 Task: Add a condition where "Priority Less than -" in pending tickets.
Action: Mouse moved to (127, 415)
Screenshot: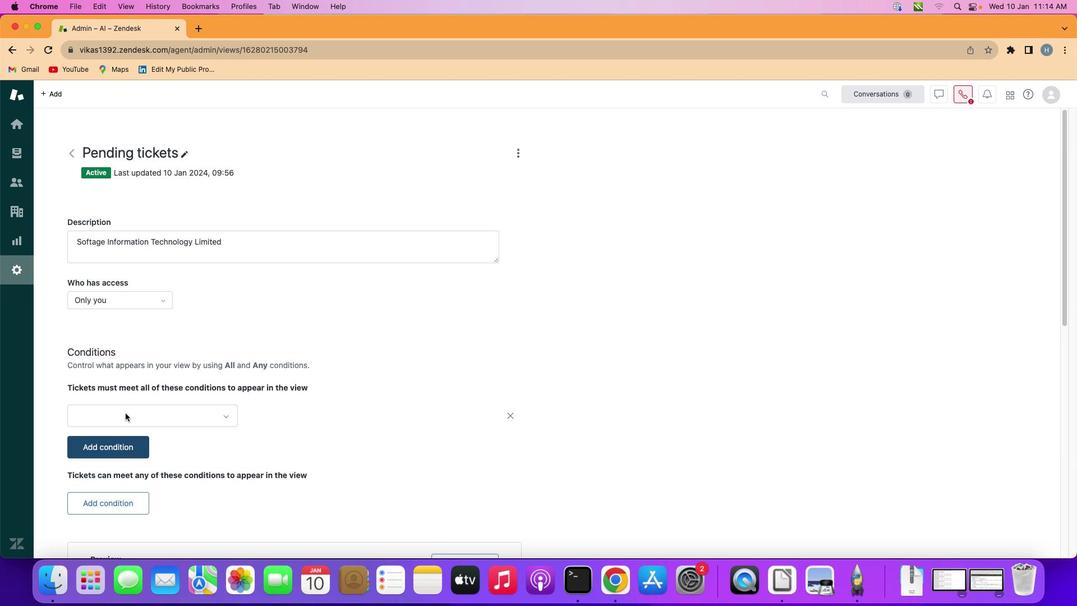 
Action: Mouse pressed left at (127, 415)
Screenshot: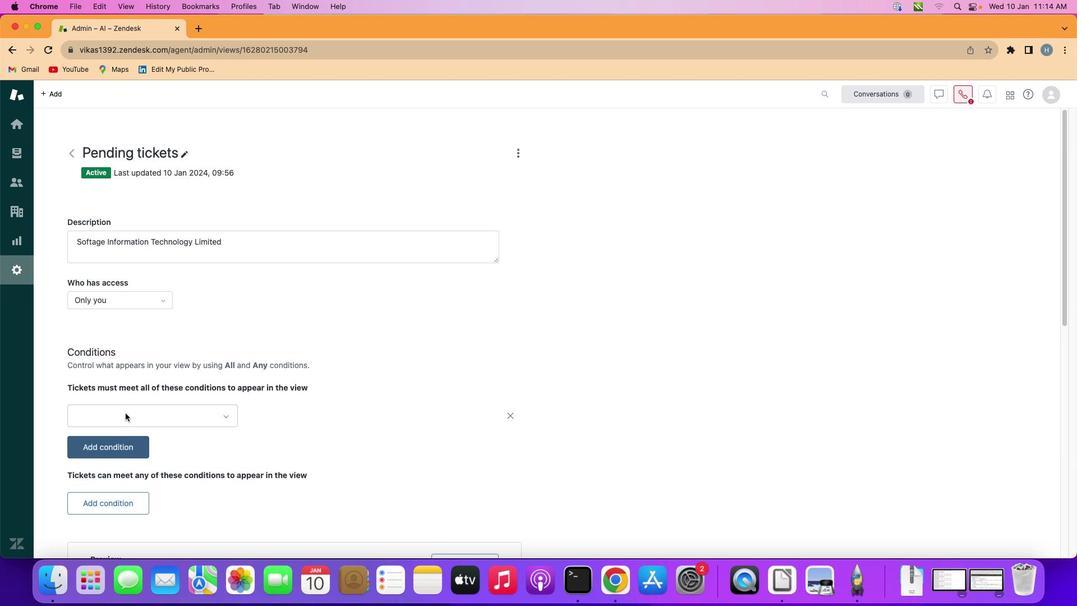 
Action: Mouse moved to (159, 416)
Screenshot: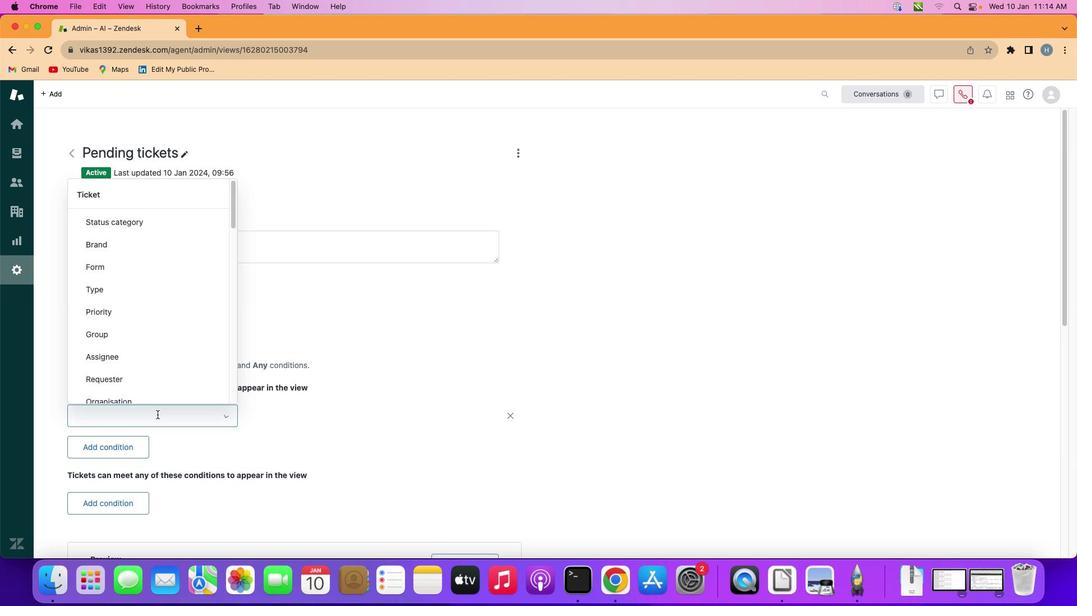 
Action: Mouse pressed left at (159, 416)
Screenshot: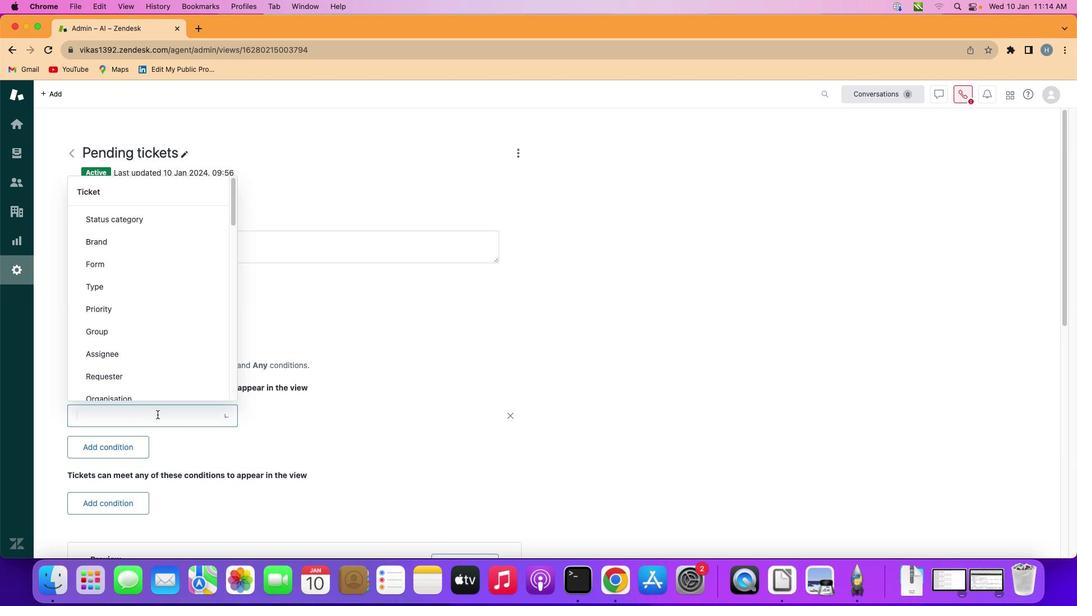 
Action: Mouse moved to (177, 314)
Screenshot: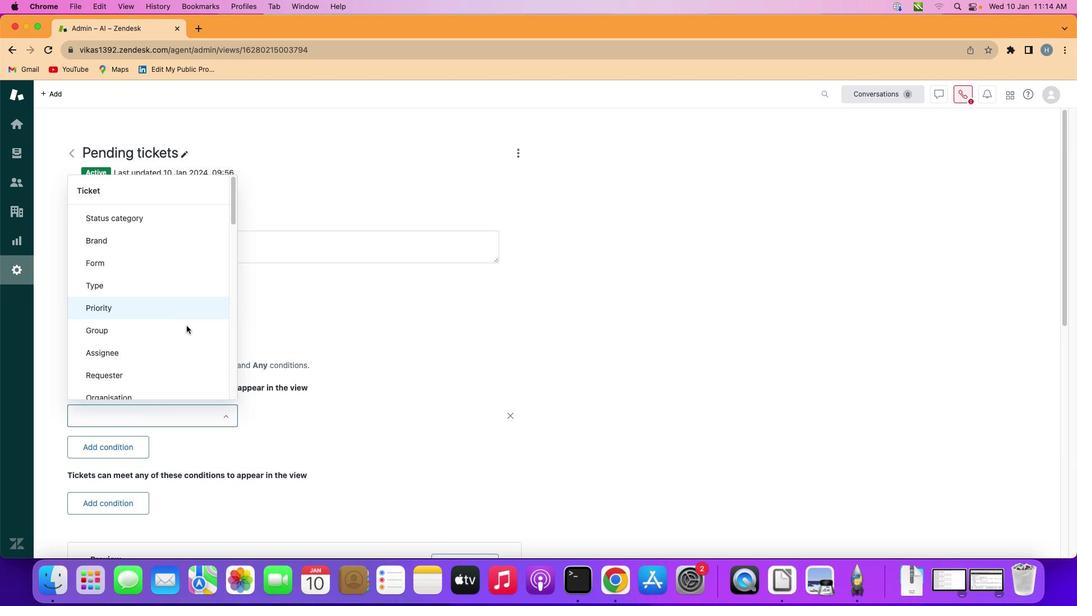 
Action: Mouse pressed left at (177, 314)
Screenshot: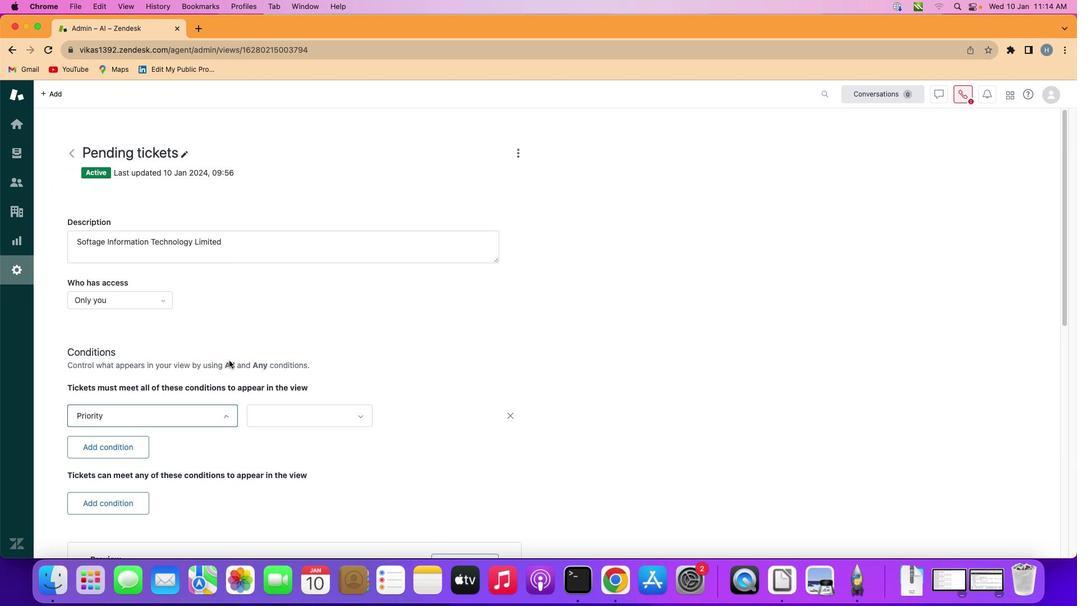 
Action: Mouse moved to (313, 416)
Screenshot: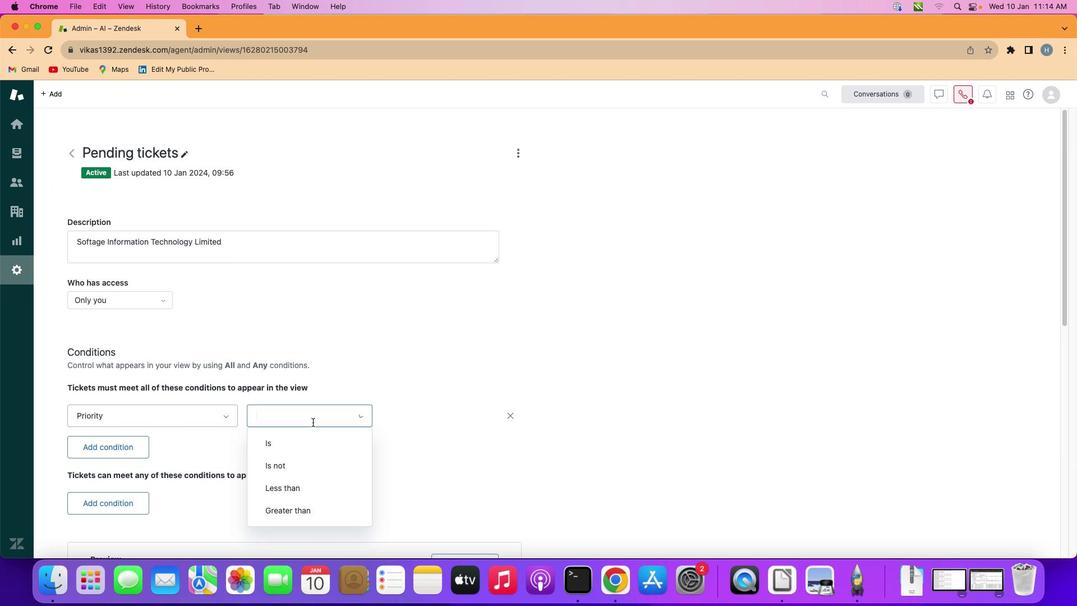 
Action: Mouse pressed left at (313, 416)
Screenshot: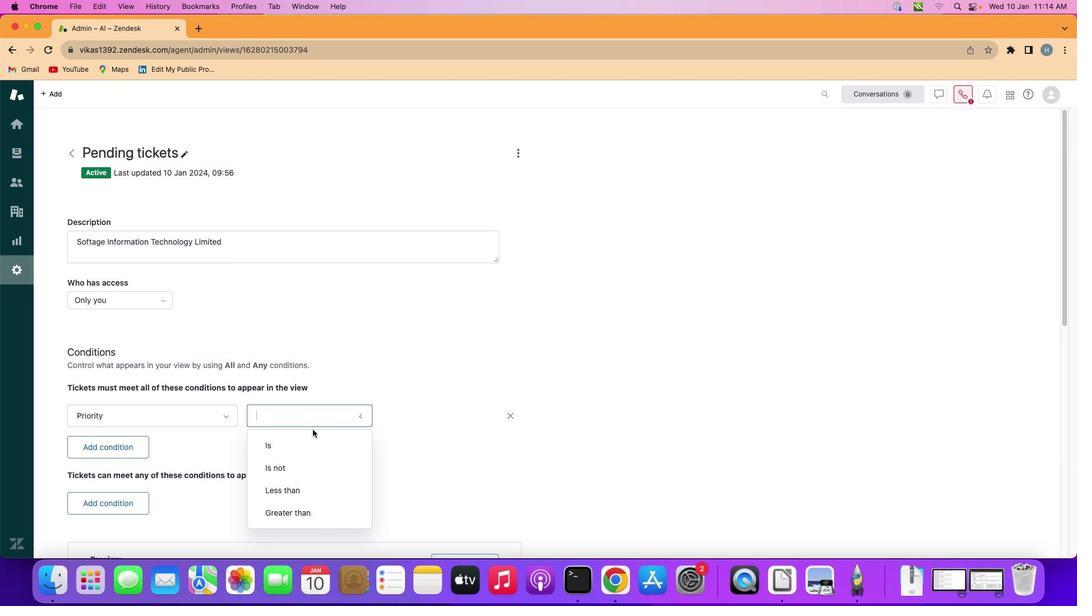 
Action: Mouse moved to (313, 484)
Screenshot: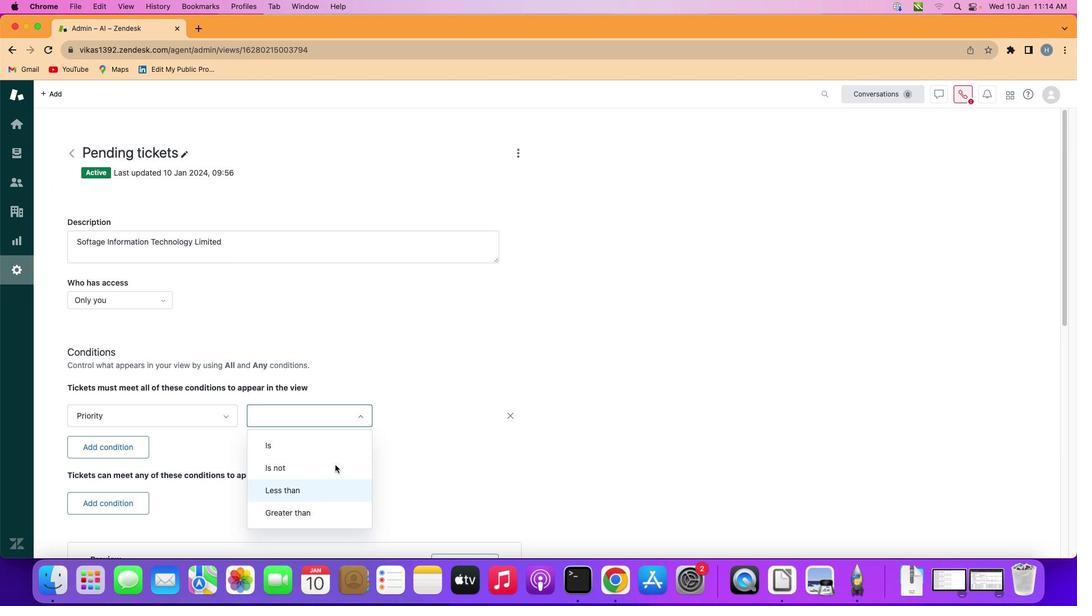 
Action: Mouse pressed left at (313, 484)
Screenshot: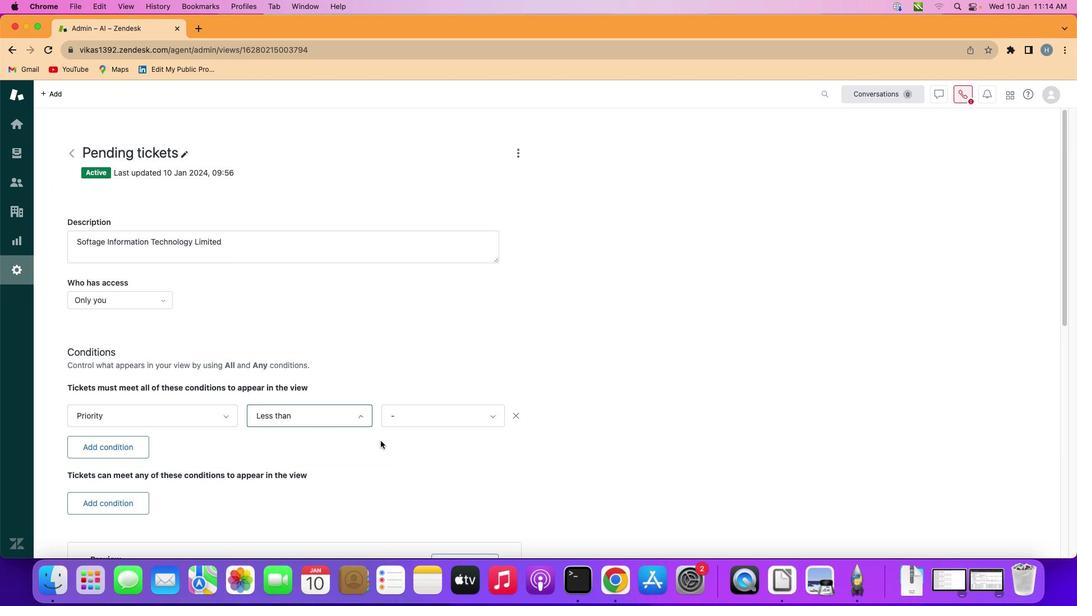 
Action: Mouse moved to (443, 418)
Screenshot: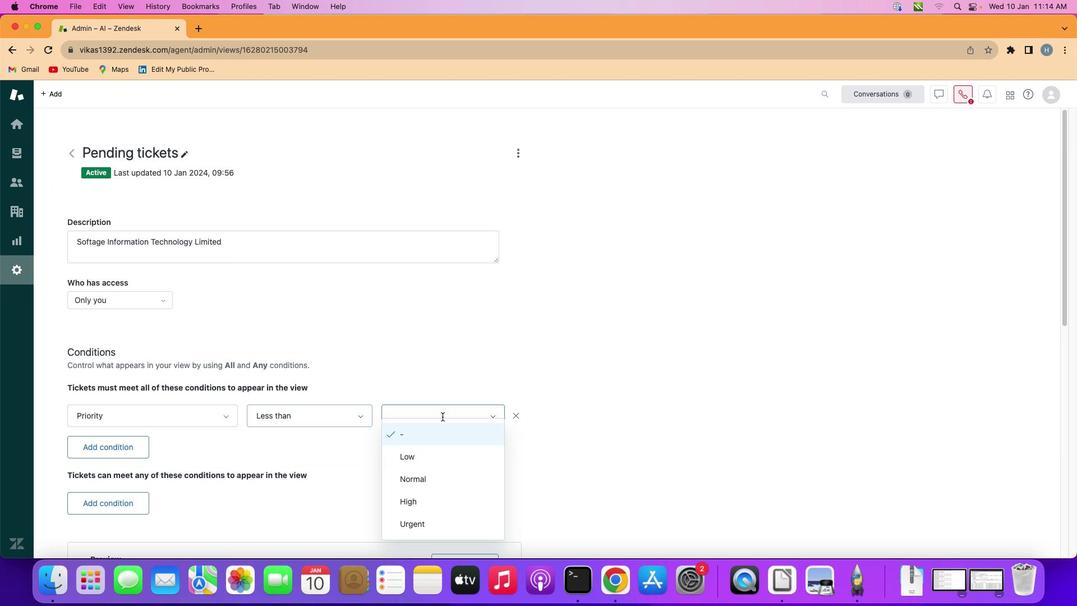 
Action: Mouse pressed left at (443, 418)
Screenshot: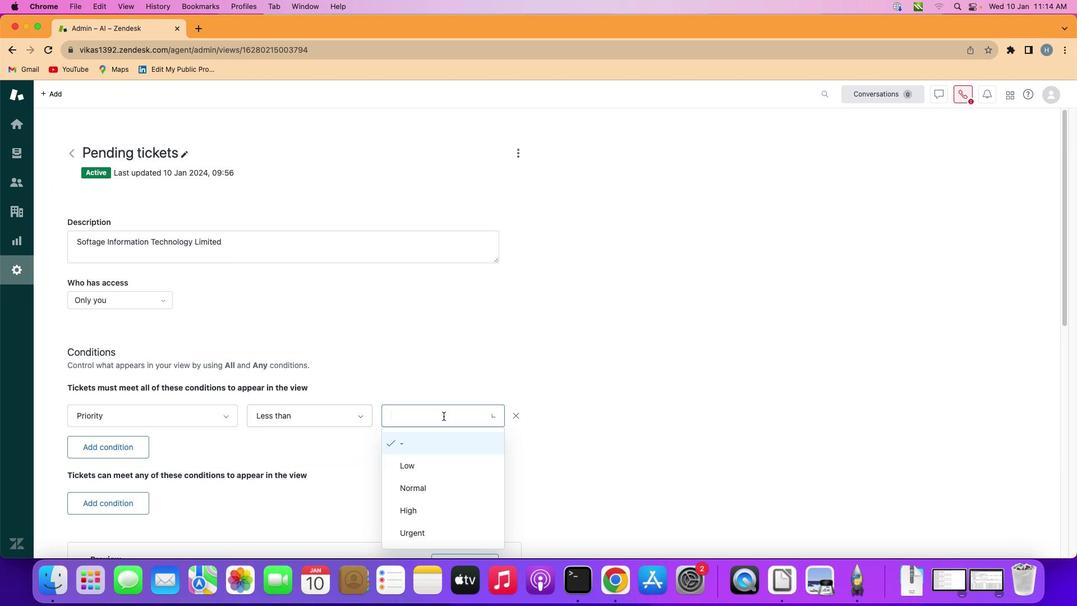 
Action: Mouse moved to (444, 449)
Screenshot: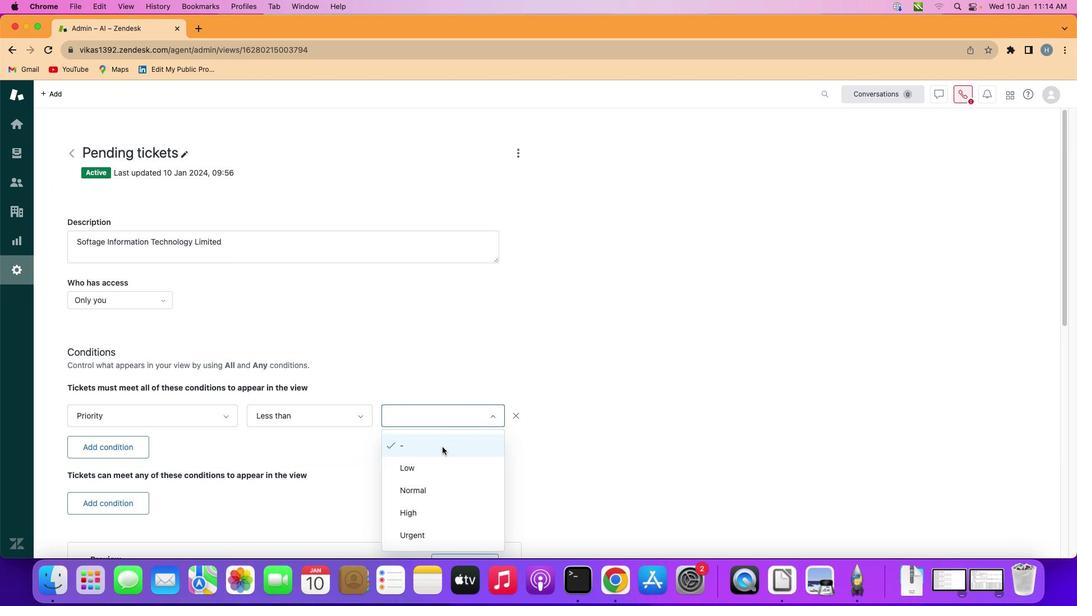
Action: Mouse pressed left at (444, 449)
Screenshot: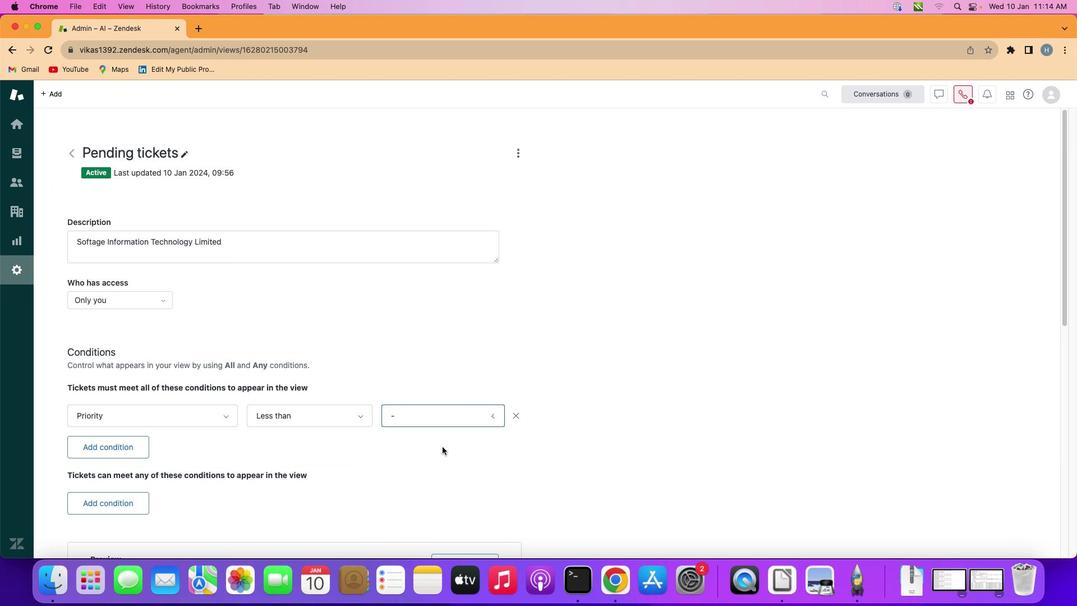 
Action: Mouse moved to (442, 449)
Screenshot: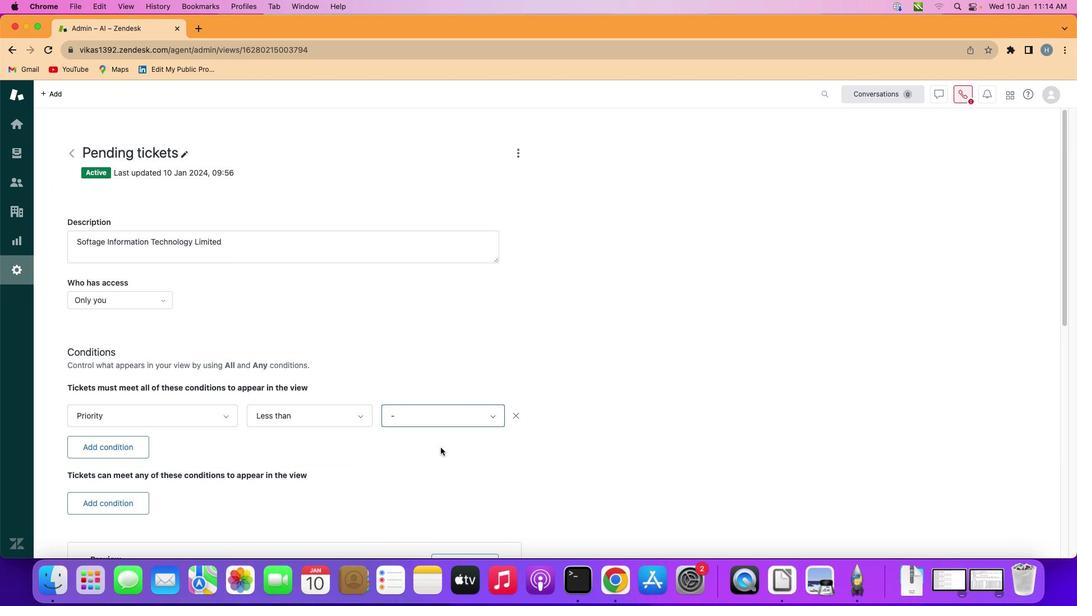 
